 Task: In the Contact  Skylar.Thomas@jcrew.com, schedule and save the meeting with title: 'Introducing Our Products and Services ', Select date: '12 August, 2023', select start time: 10:00:AM. Add location on call (718) 987-6558 with meeting description: For further discussion on products, kindly join the meeting.. Logged in from softage.6@softage.net
Action: Mouse moved to (109, 78)
Screenshot: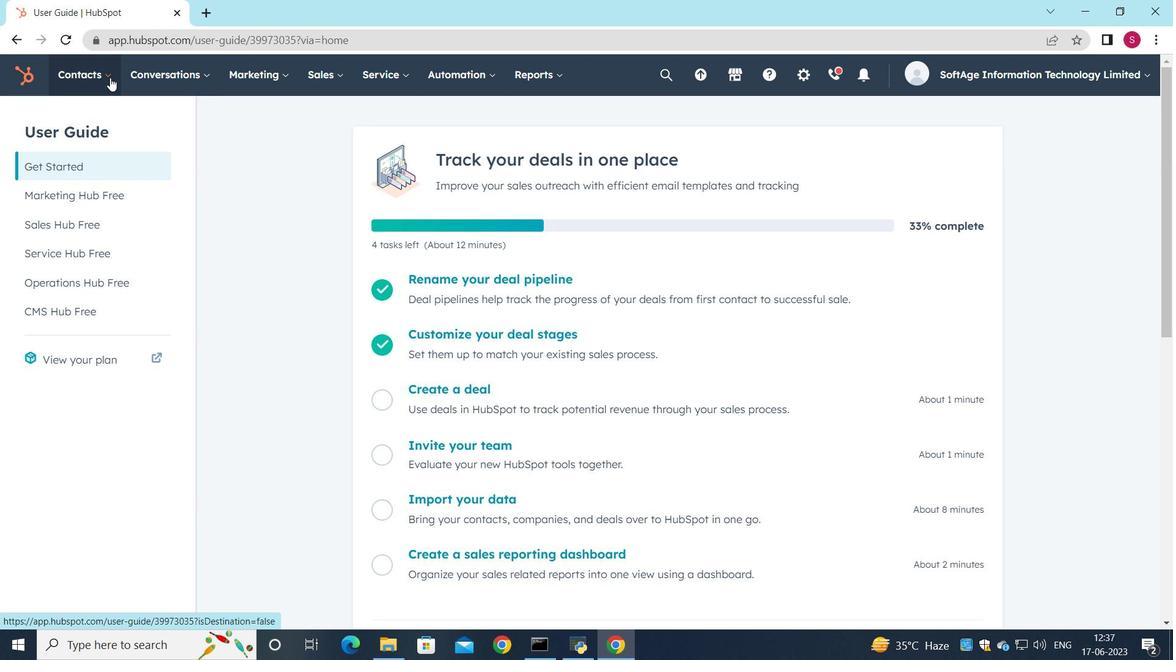 
Action: Mouse pressed left at (109, 78)
Screenshot: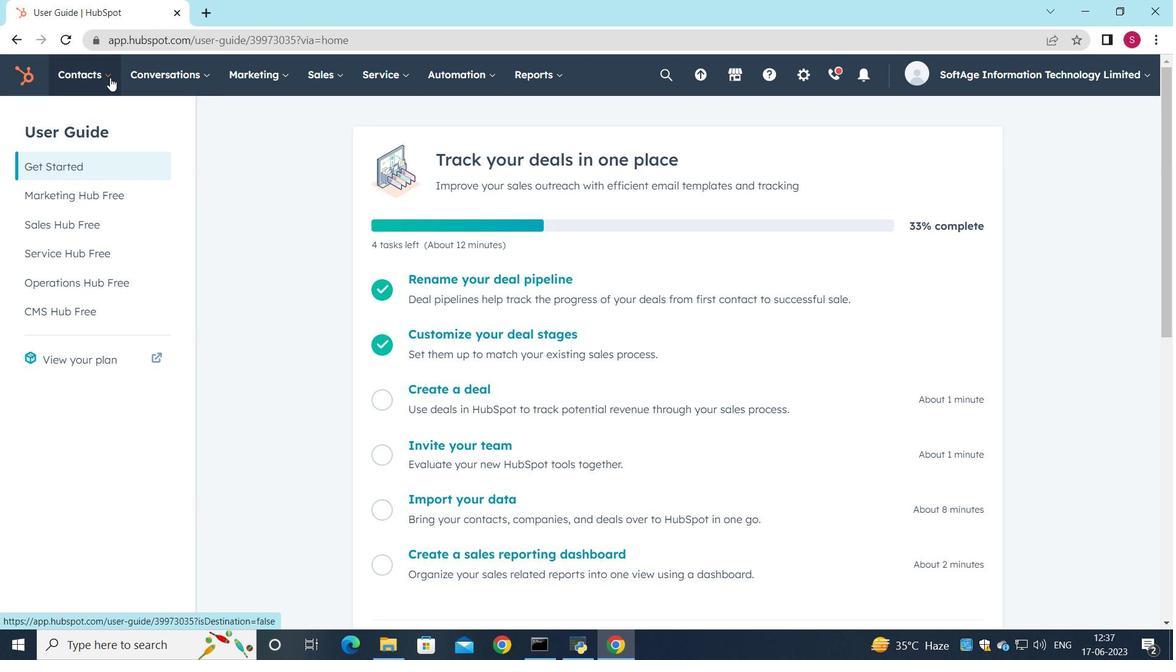 
Action: Mouse moved to (106, 112)
Screenshot: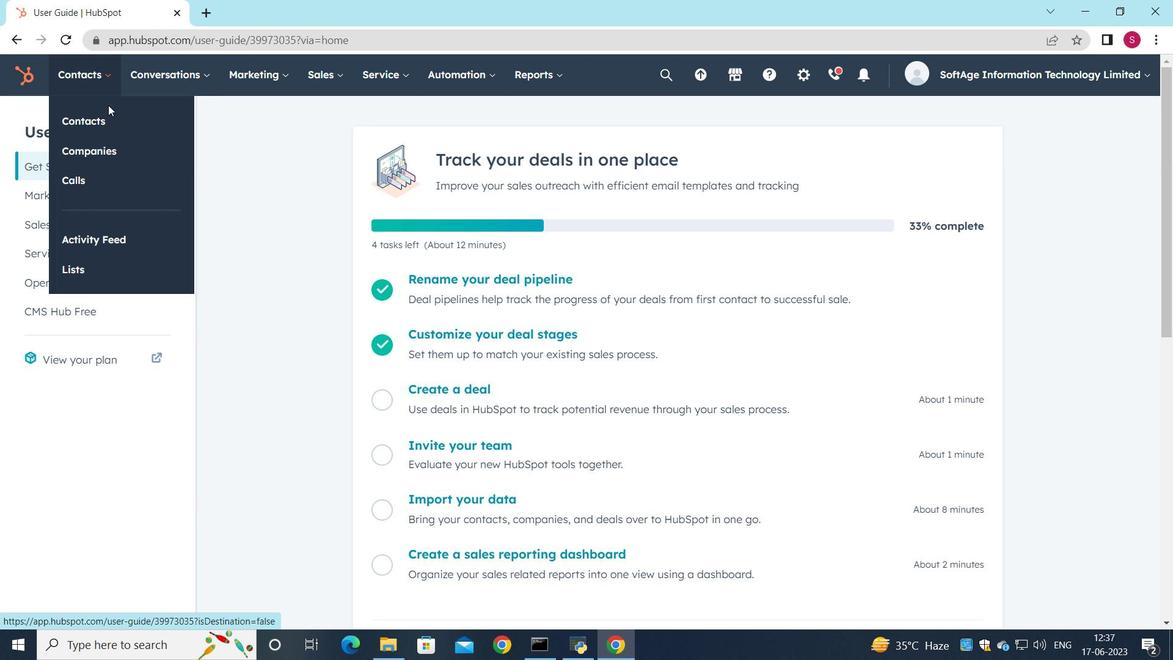 
Action: Mouse pressed left at (106, 112)
Screenshot: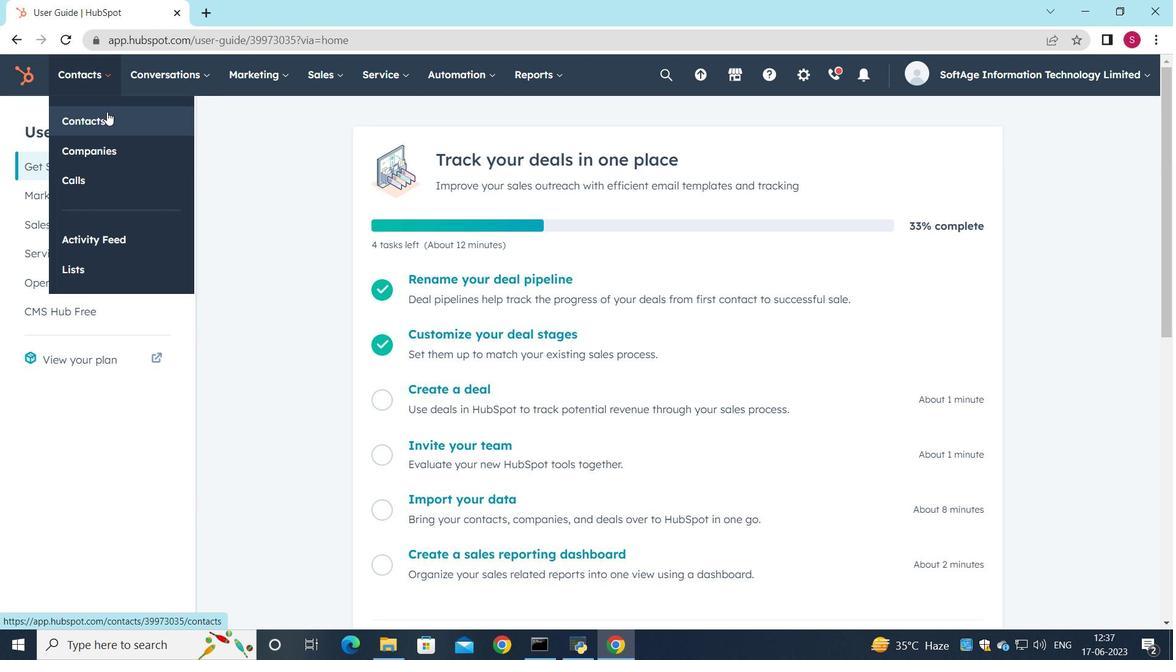 
Action: Key pressed <Key.shift>S
Screenshot: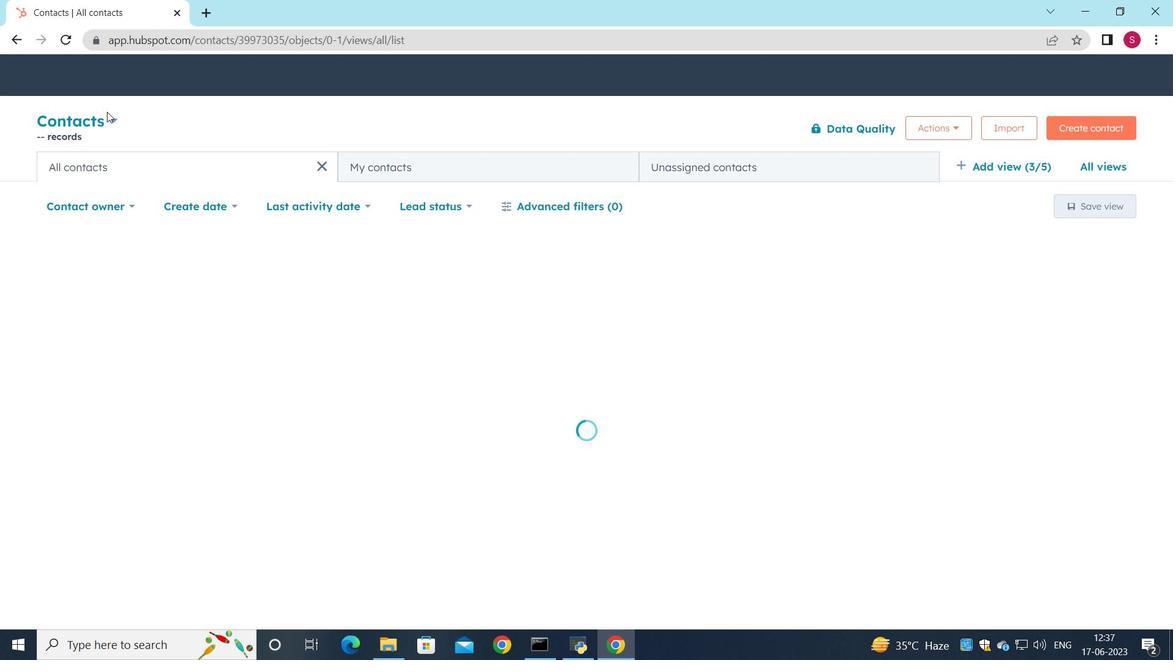 
Action: Mouse moved to (102, 250)
Screenshot: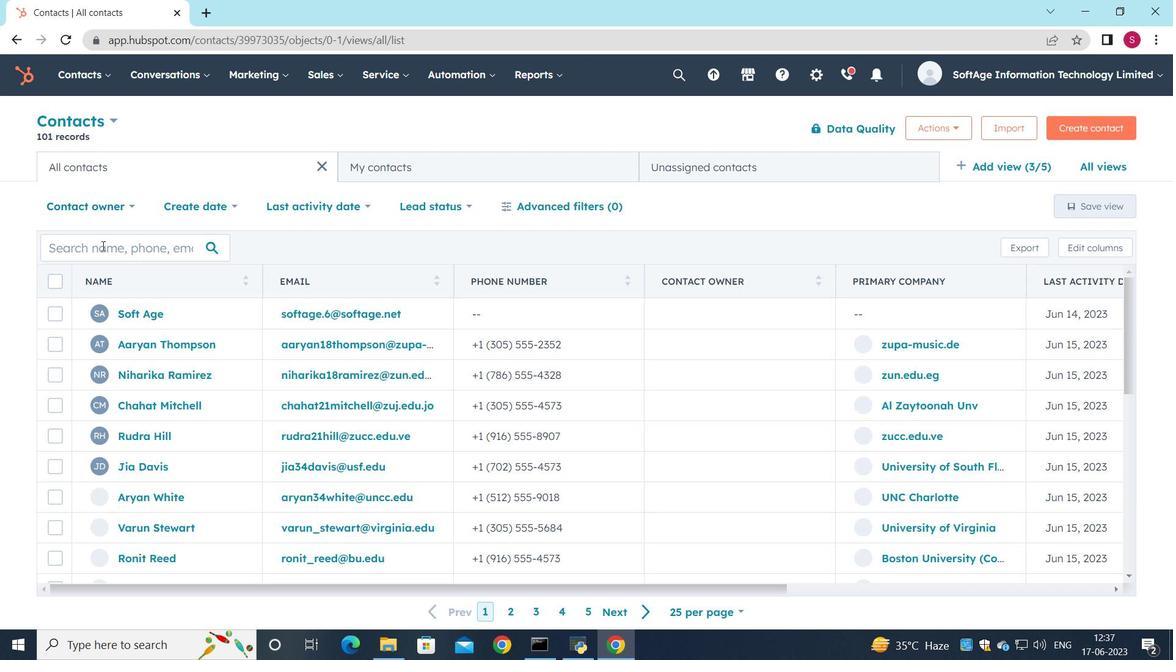 
Action: Mouse pressed left at (102, 250)
Screenshot: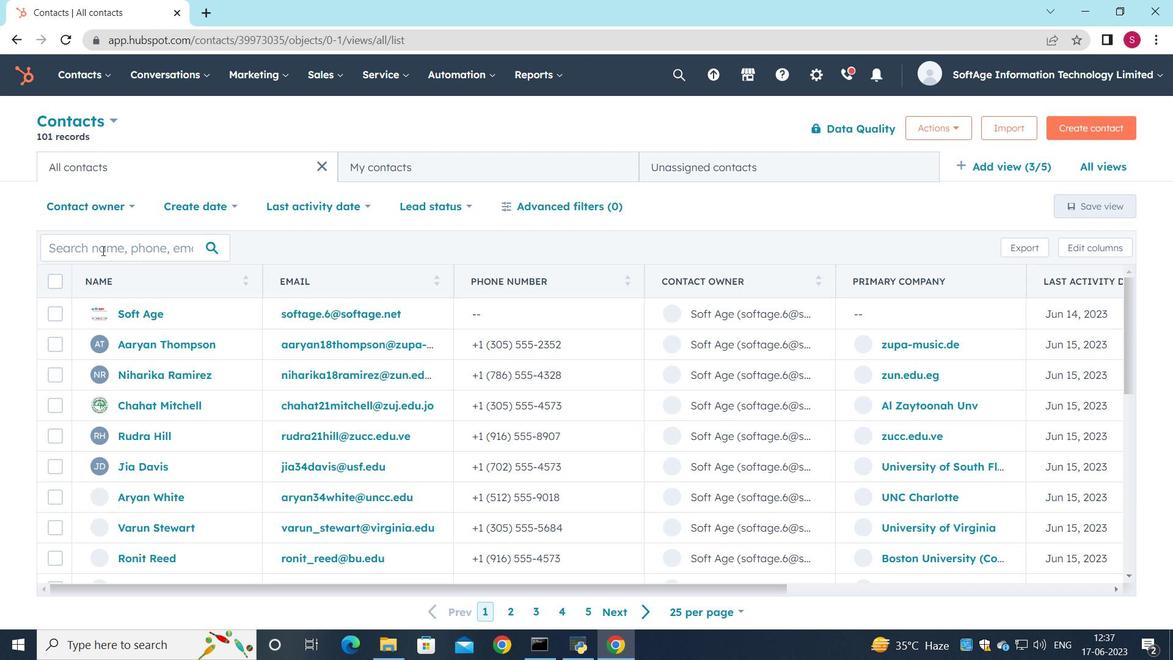 
Action: Key pressed <Key.shift>Skylar.<Key.shift><Key.shift><Key.shift><Key.shift><Key.shift><Key.shift>Thomas<Key.shift>@jcrew.com
Screenshot: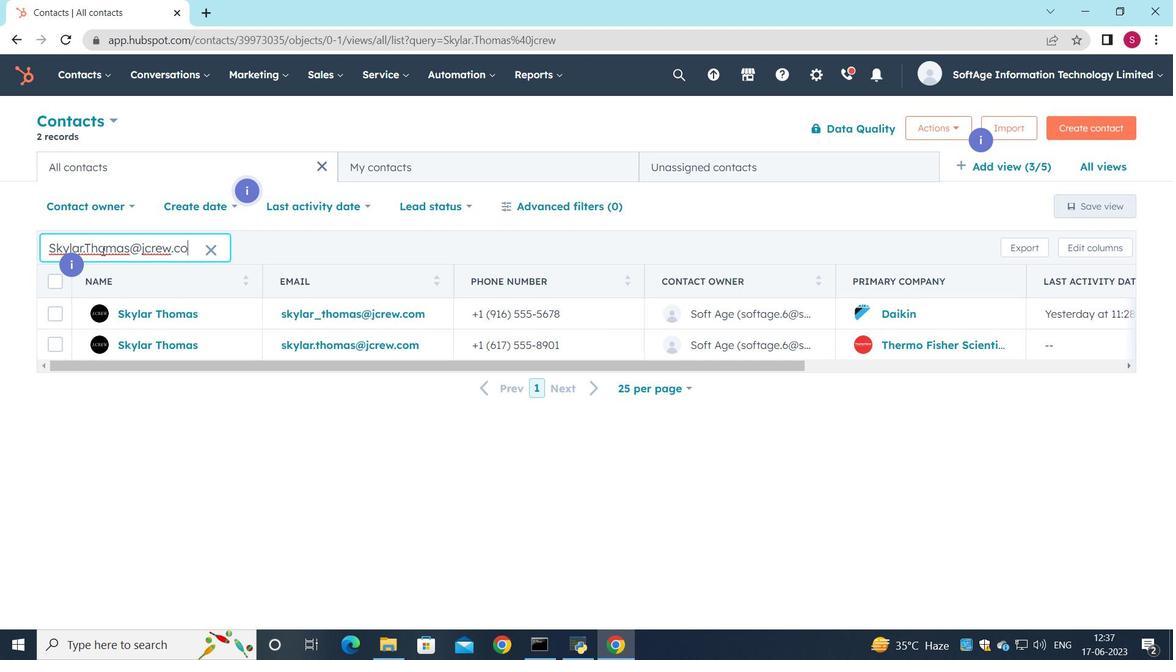 
Action: Mouse moved to (166, 308)
Screenshot: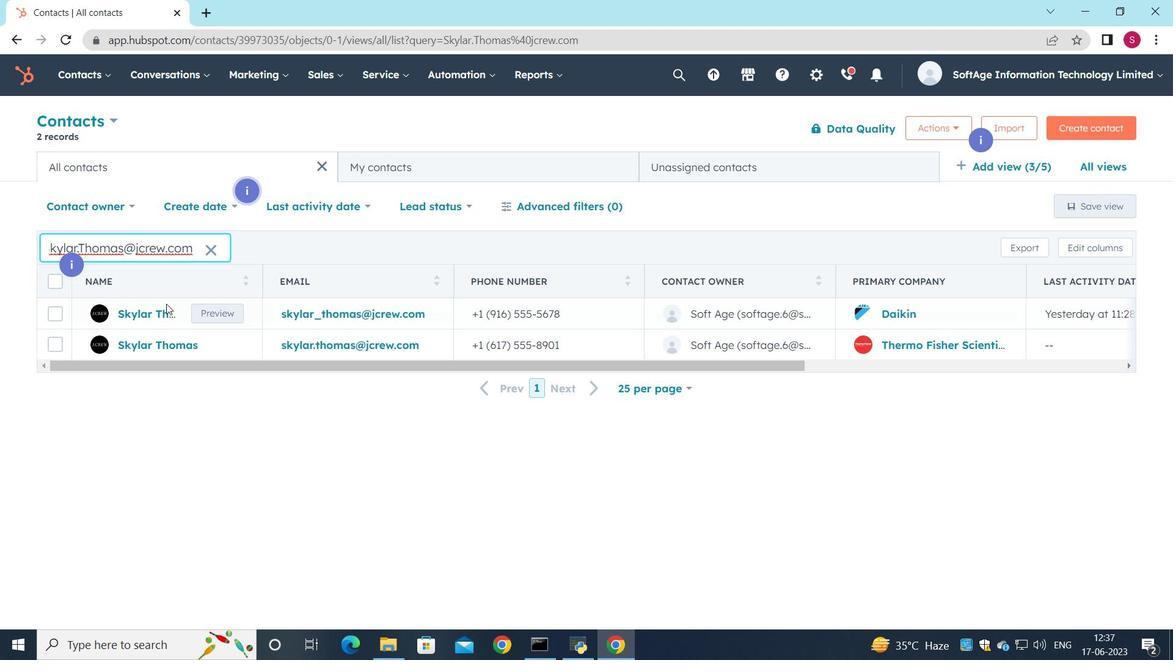 
Action: Mouse pressed left at (166, 308)
Screenshot: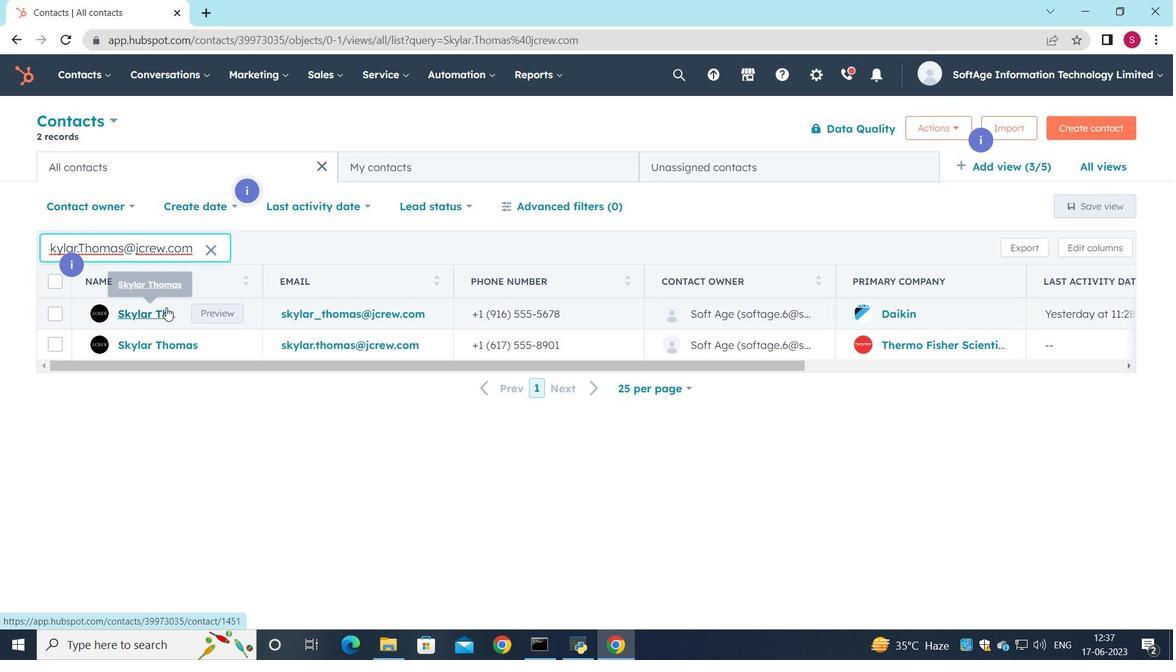
Action: Mouse moved to (196, 256)
Screenshot: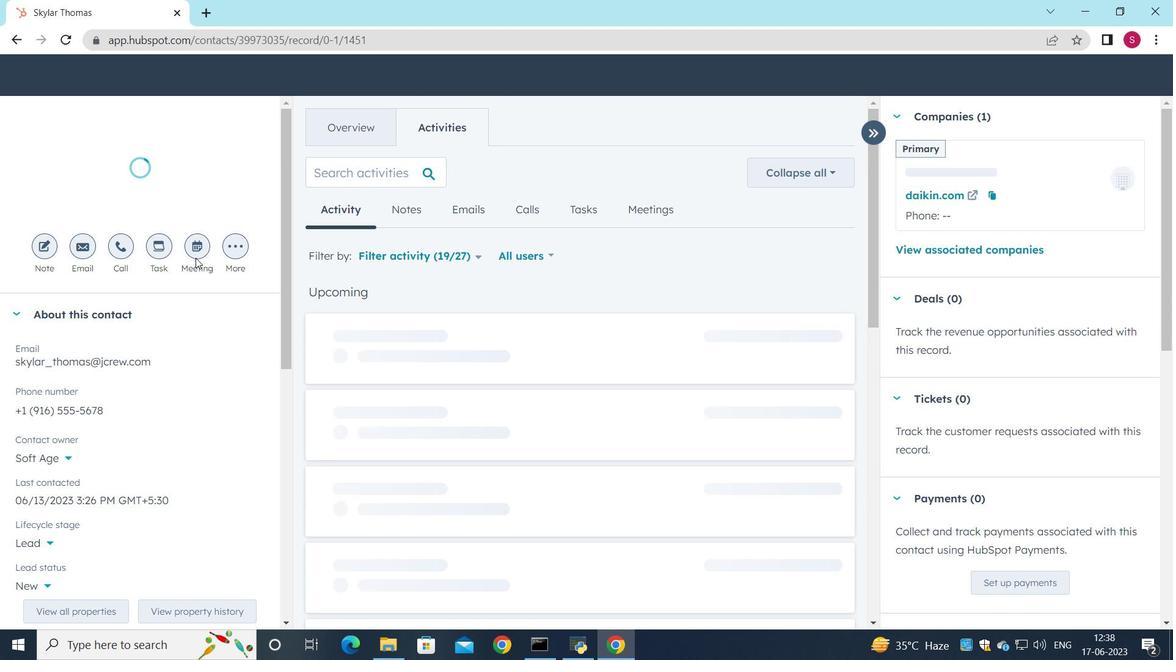 
Action: Mouse pressed left at (196, 256)
Screenshot: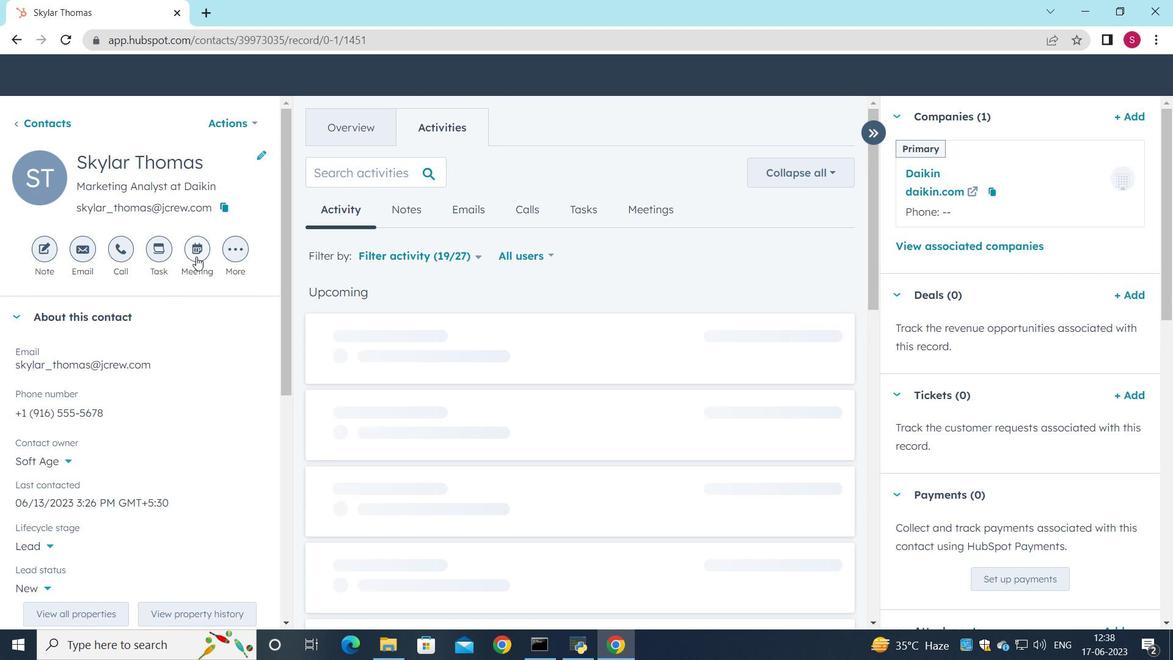 
Action: Mouse moved to (153, 240)
Screenshot: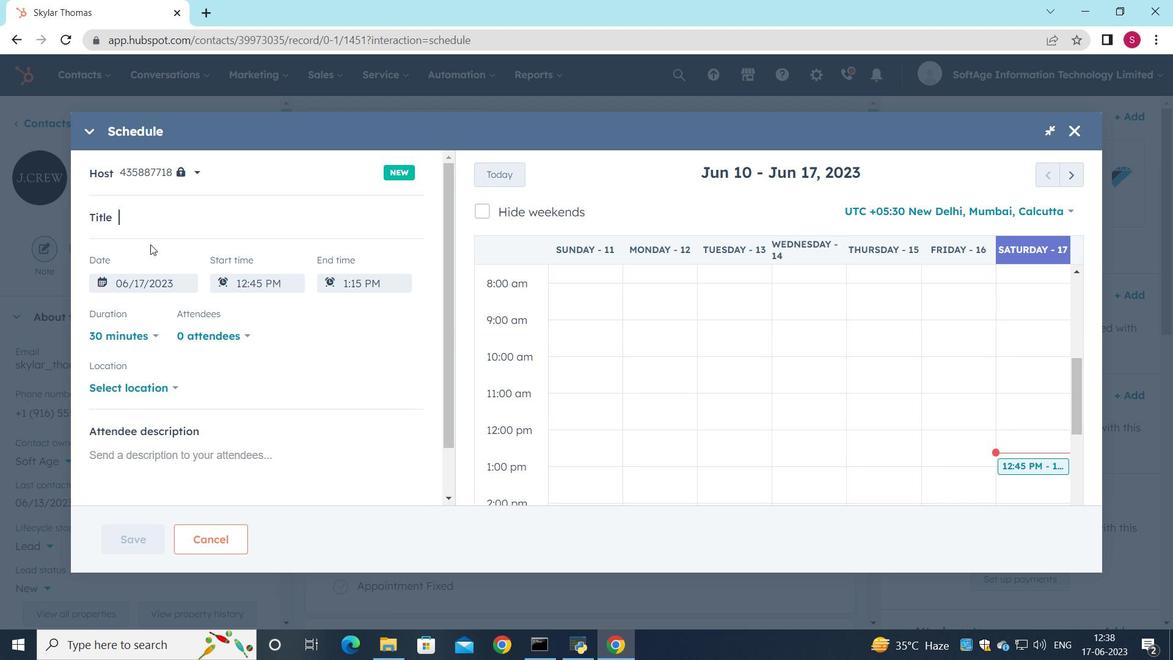 
Action: Key pressed <Key.shift_r>Introducing<Key.space><Key.shift_r>Our<Key.space><Key.shift>Products<Key.space>and<Key.space><Key.shift>Services
Screenshot: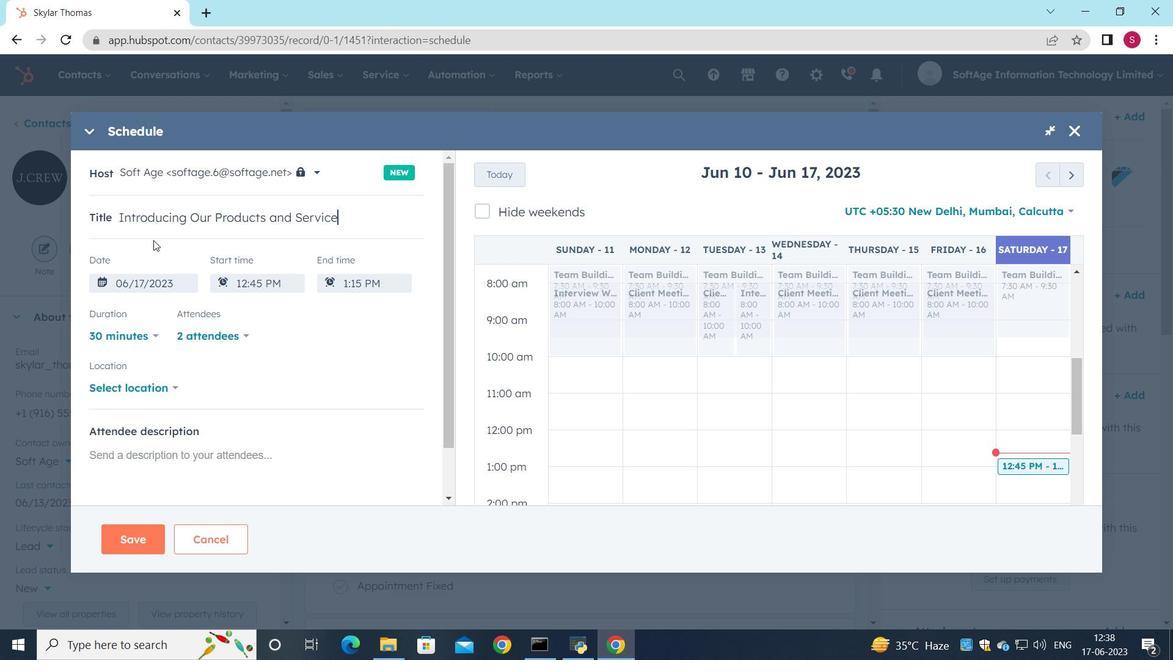 
Action: Mouse moved to (1077, 166)
Screenshot: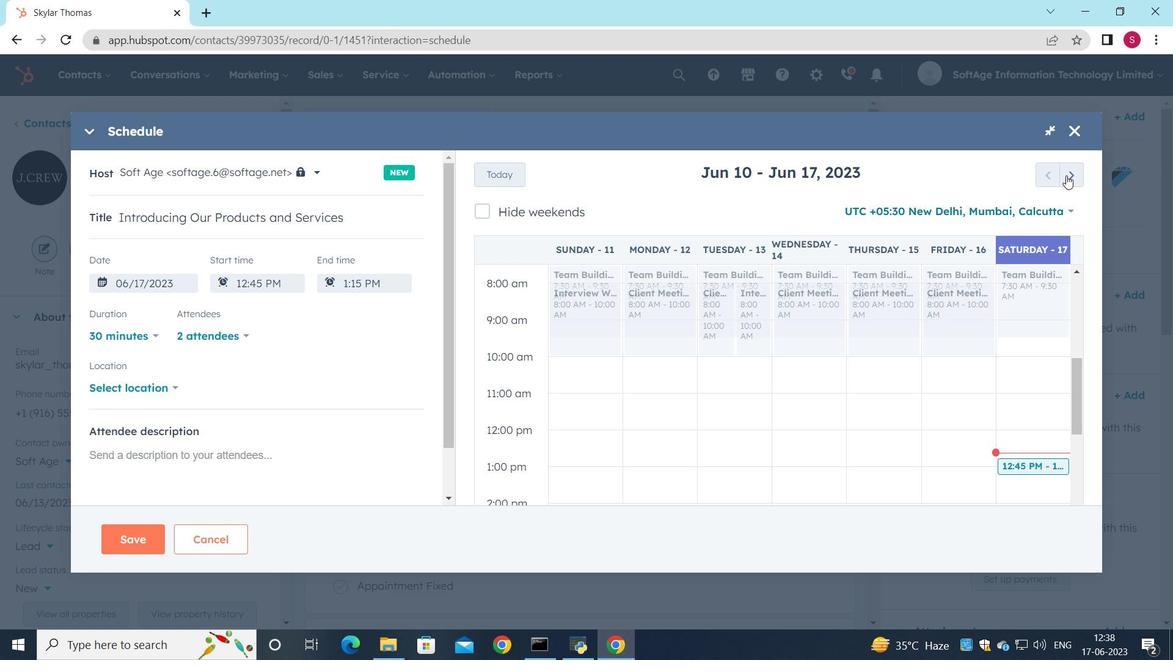 
Action: Mouse pressed left at (1077, 166)
Screenshot: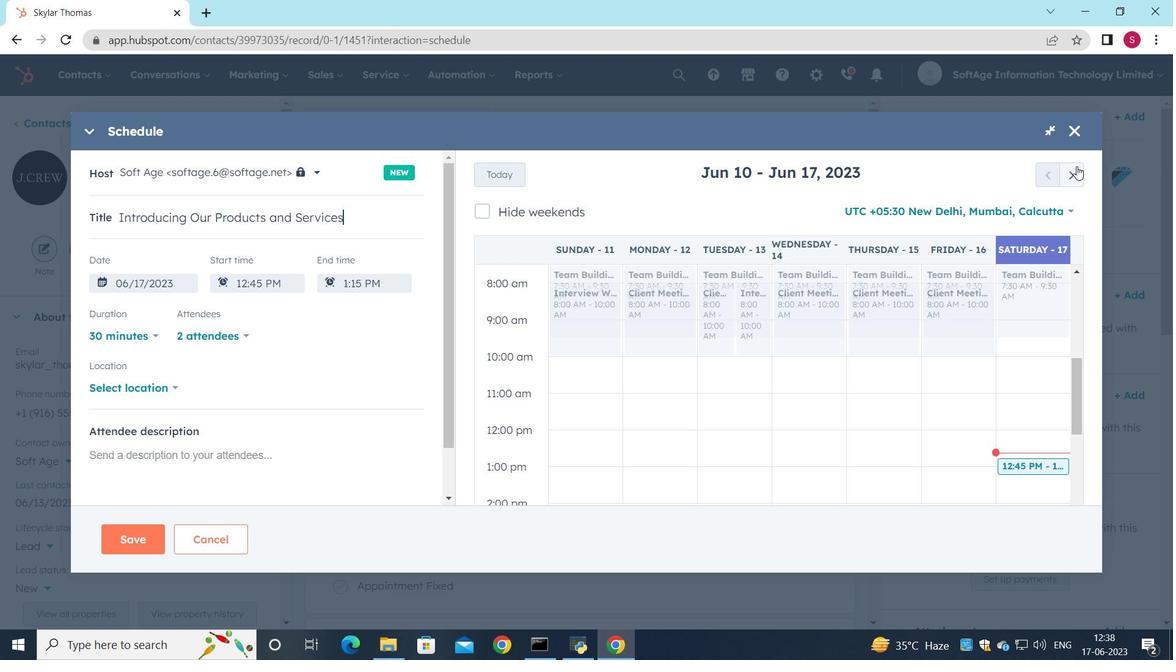 
Action: Mouse pressed left at (1077, 166)
Screenshot: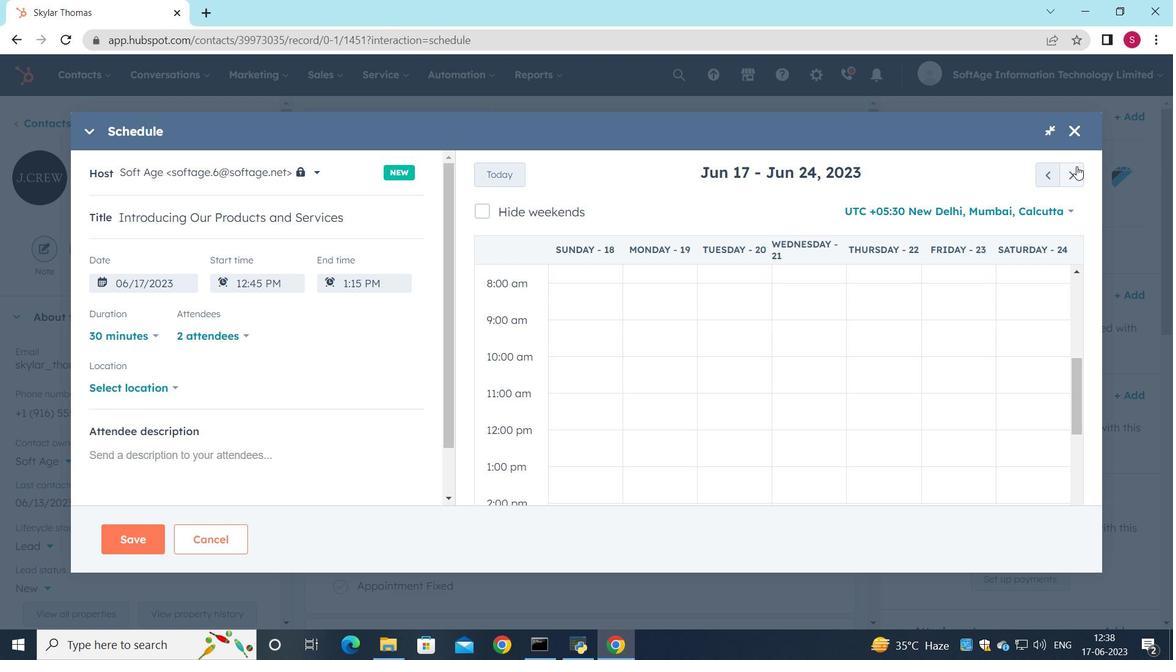 
Action: Mouse pressed left at (1077, 166)
Screenshot: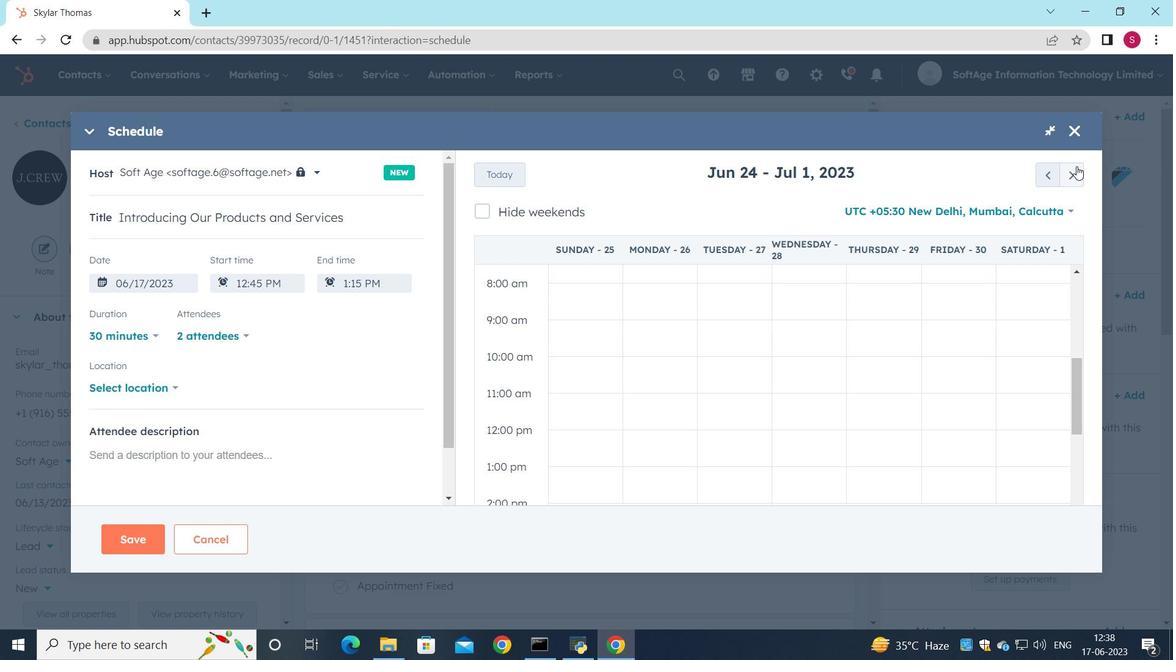 
Action: Mouse pressed left at (1077, 166)
Screenshot: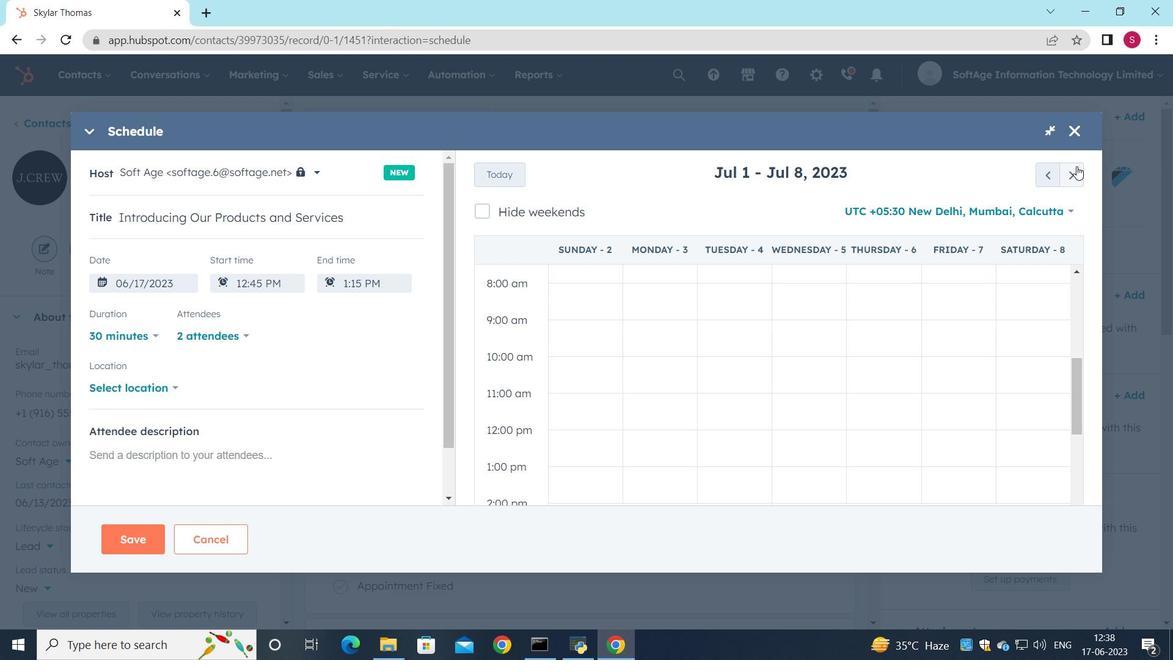 
Action: Mouse pressed left at (1077, 166)
Screenshot: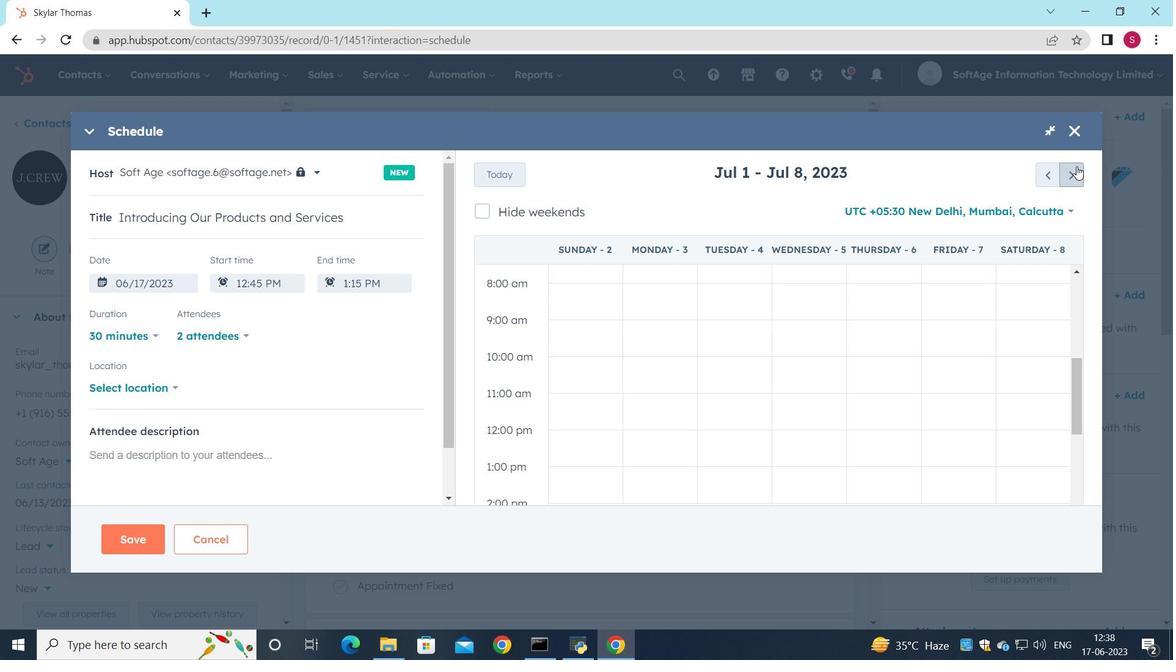 
Action: Mouse pressed left at (1077, 166)
Screenshot: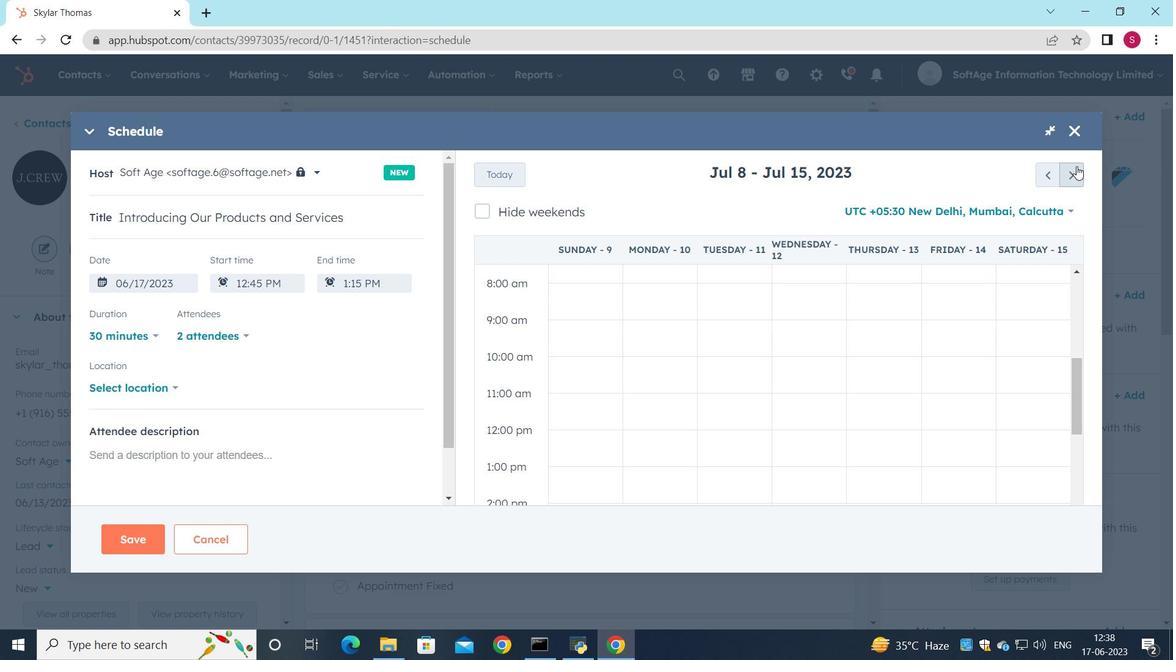 
Action: Mouse pressed left at (1077, 166)
Screenshot: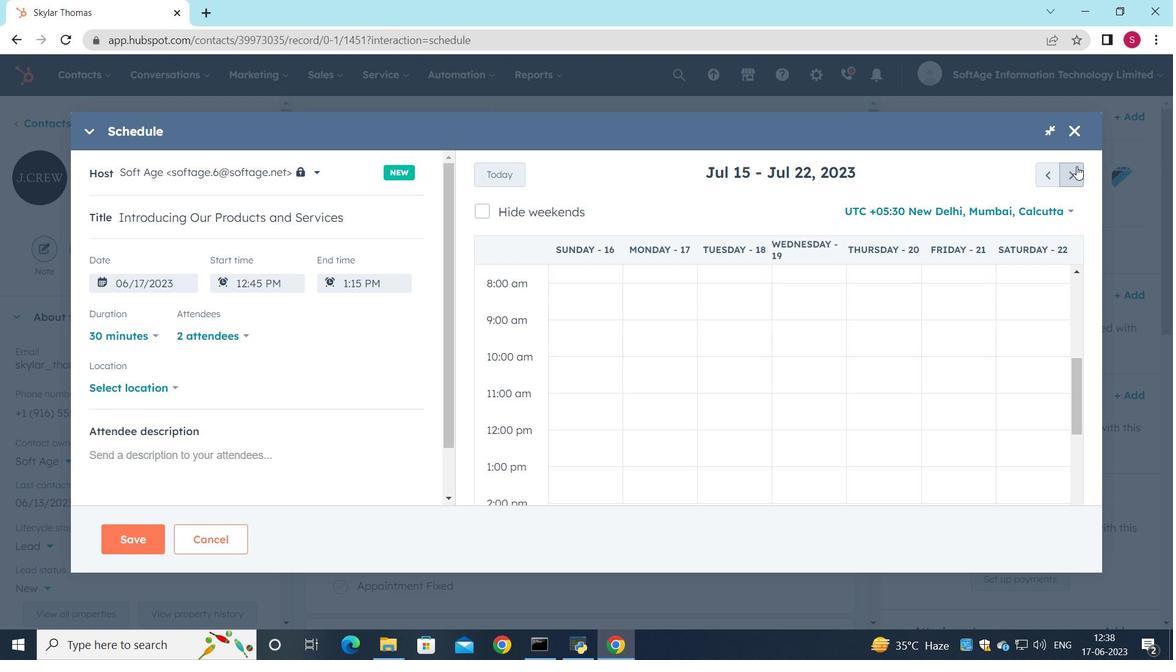 
Action: Mouse pressed left at (1077, 166)
Screenshot: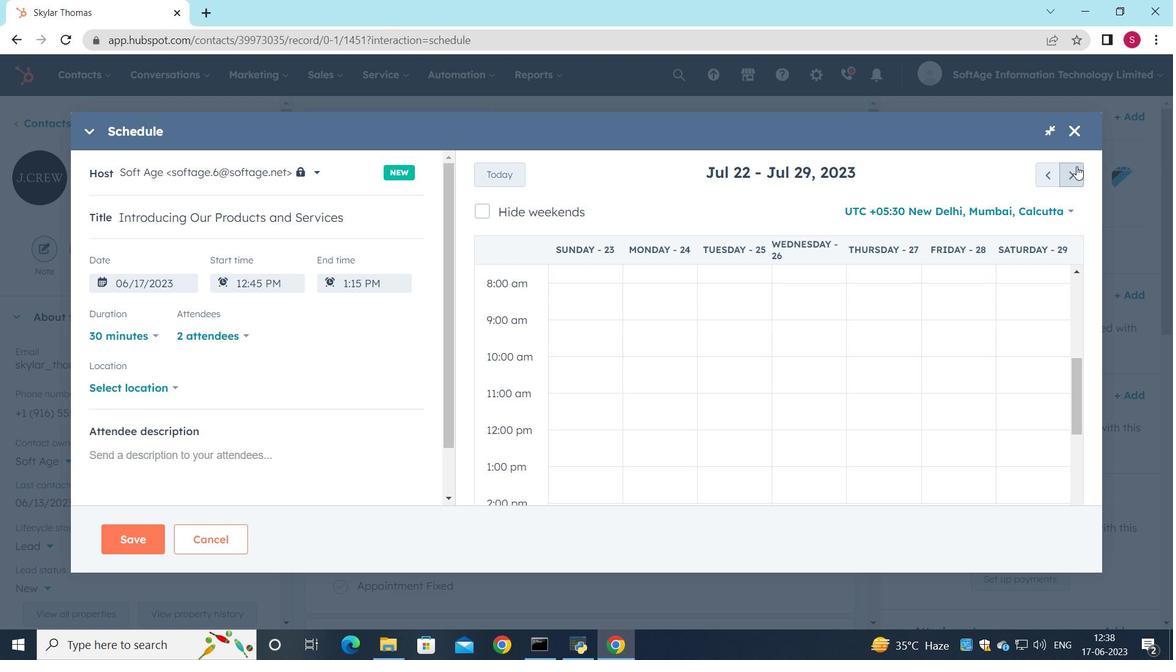 
Action: Mouse pressed left at (1077, 166)
Screenshot: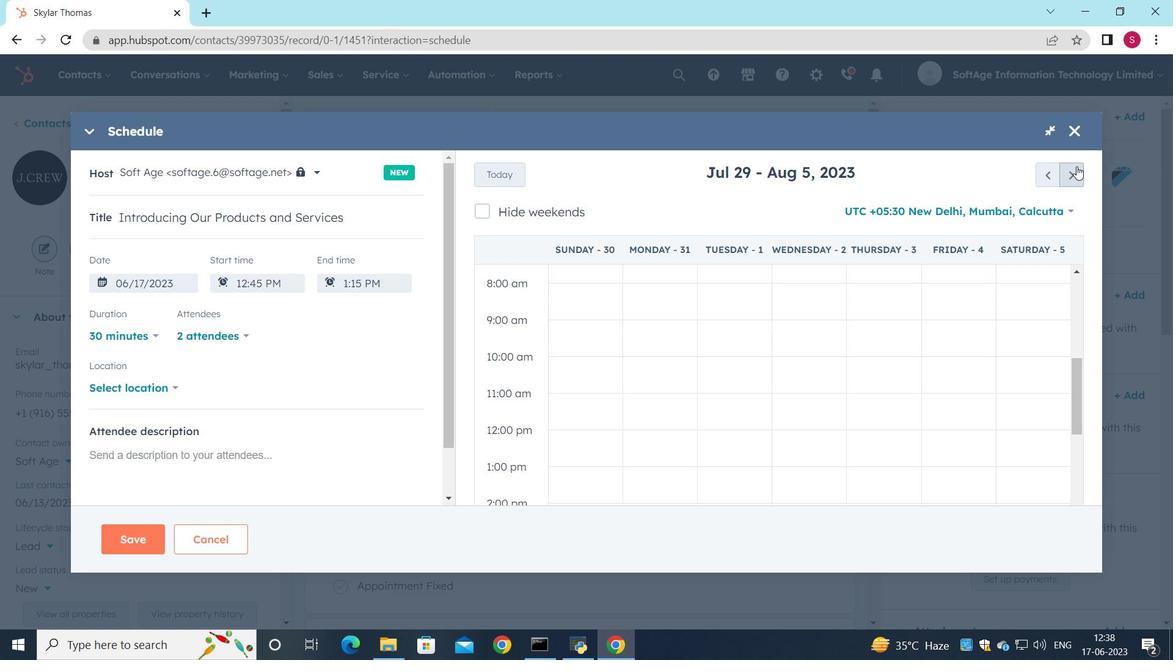
Action: Mouse moved to (1042, 172)
Screenshot: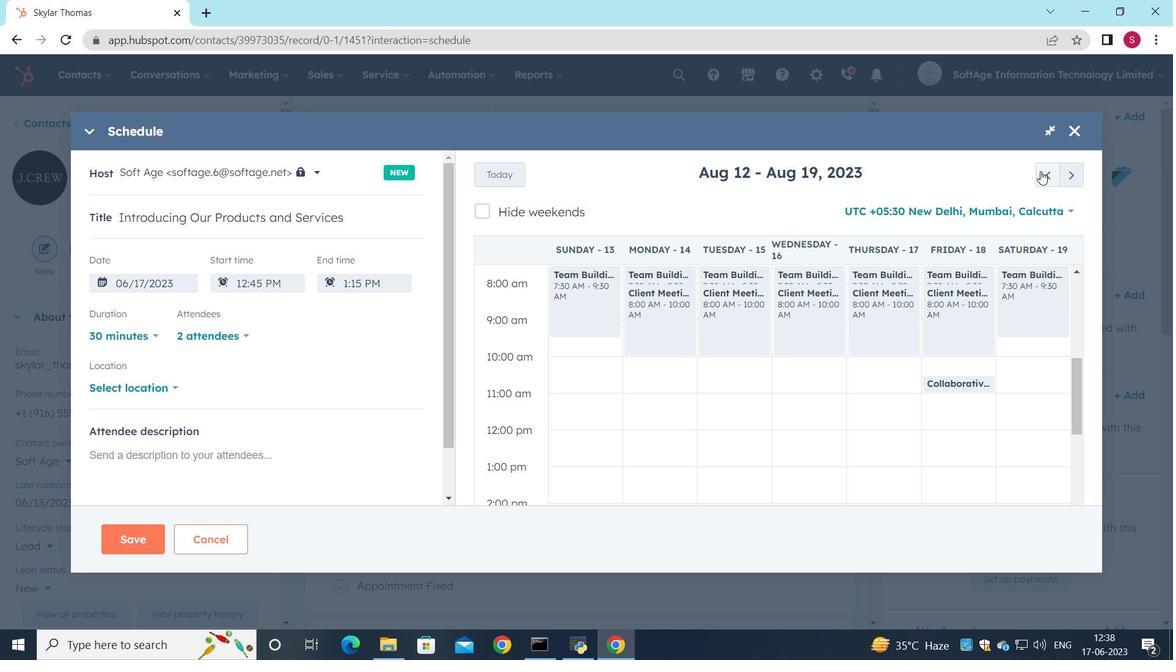 
Action: Mouse pressed left at (1042, 172)
Screenshot: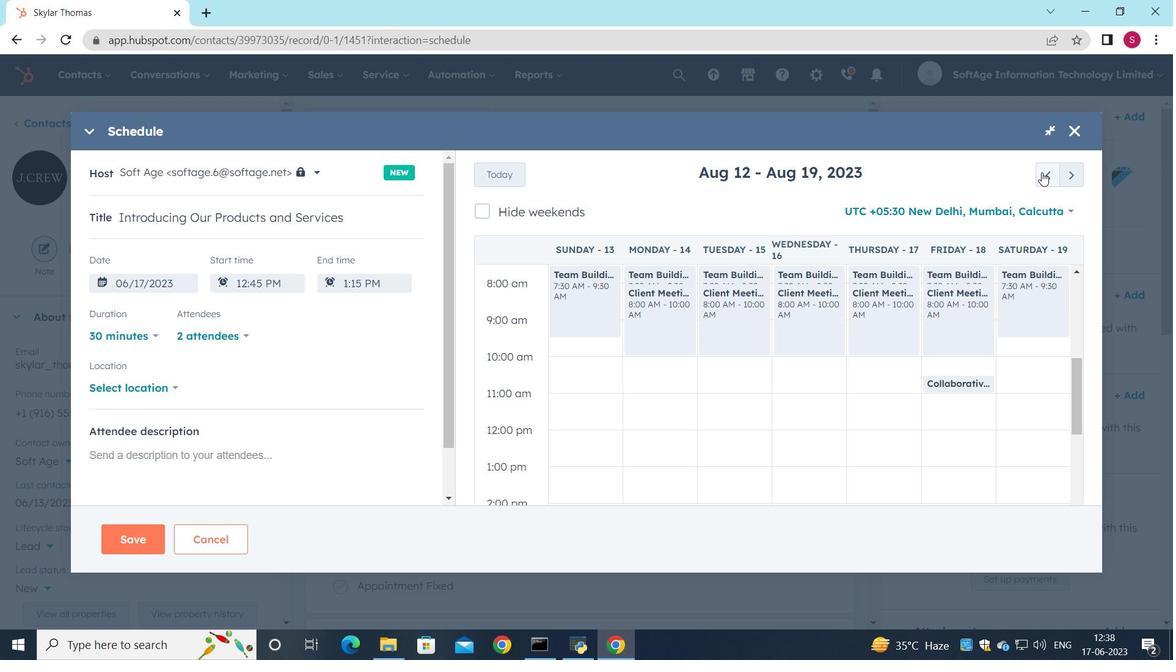 
Action: Mouse moved to (1021, 356)
Screenshot: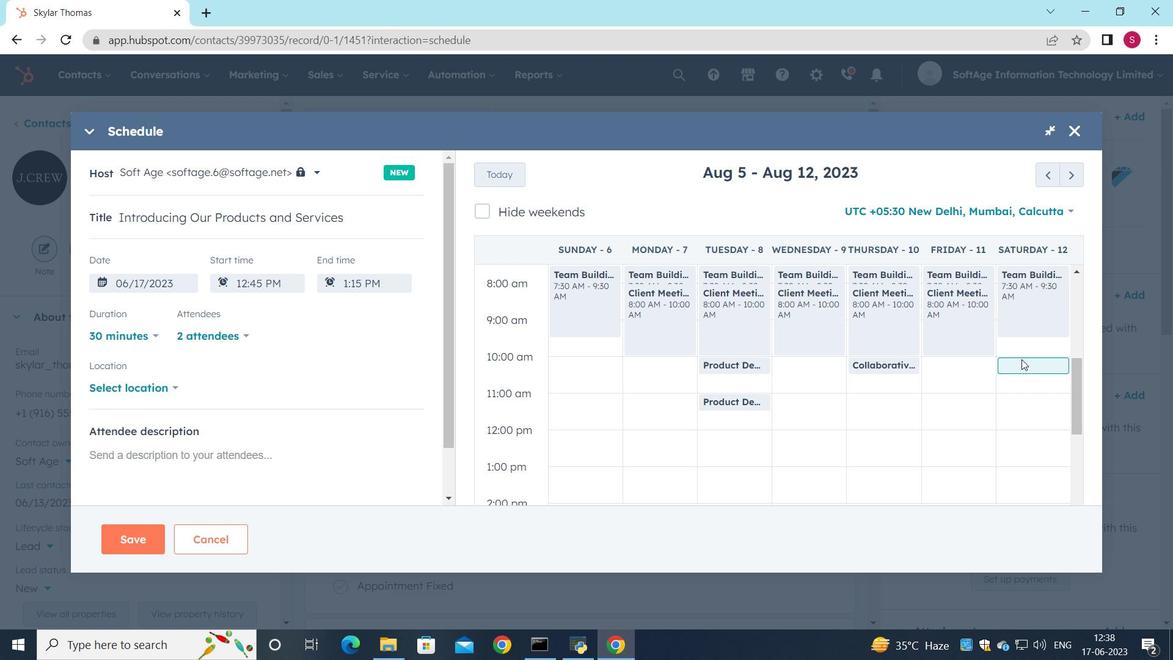 
Action: Mouse pressed left at (1021, 356)
Screenshot: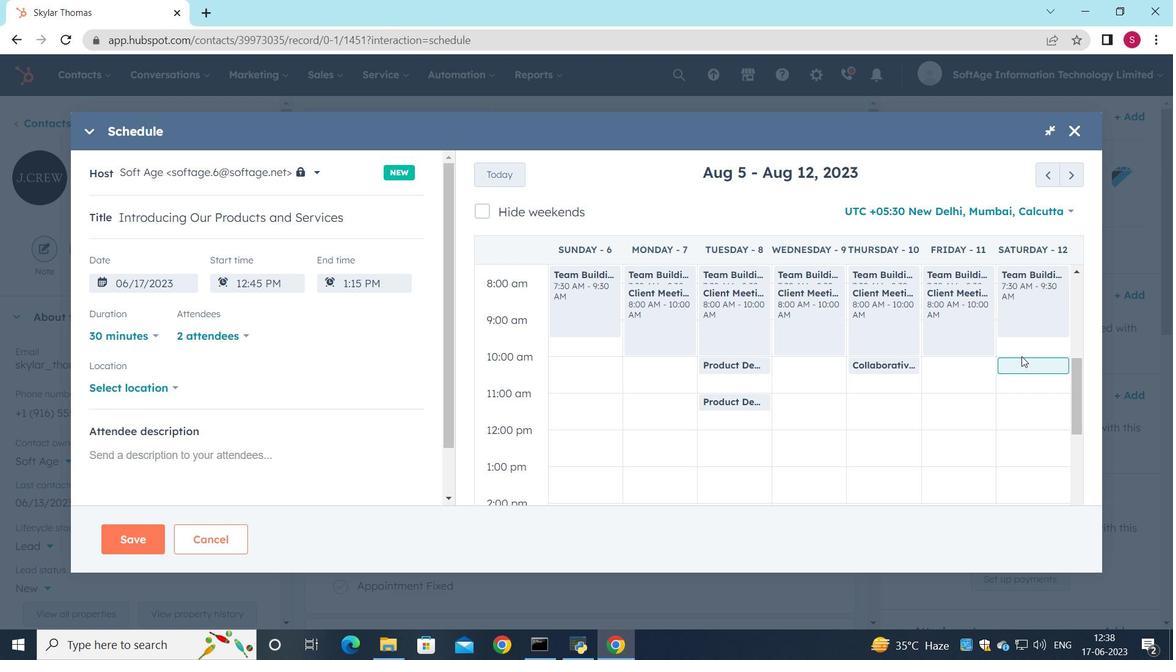 
Action: Mouse moved to (174, 384)
Screenshot: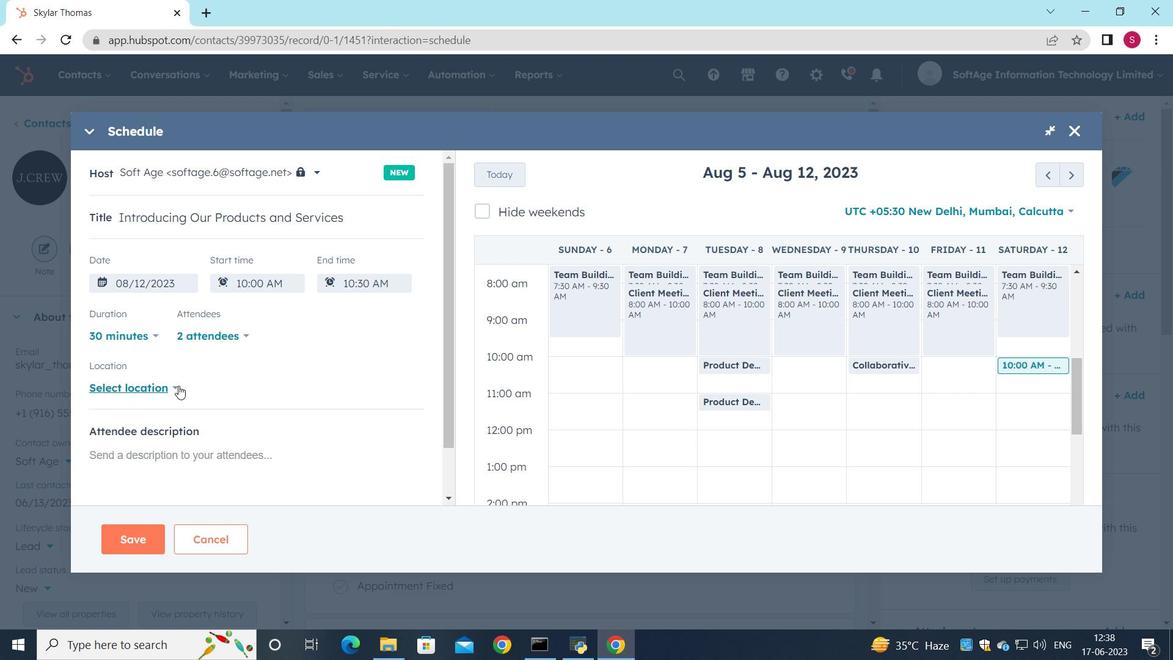
Action: Mouse pressed left at (174, 384)
Screenshot: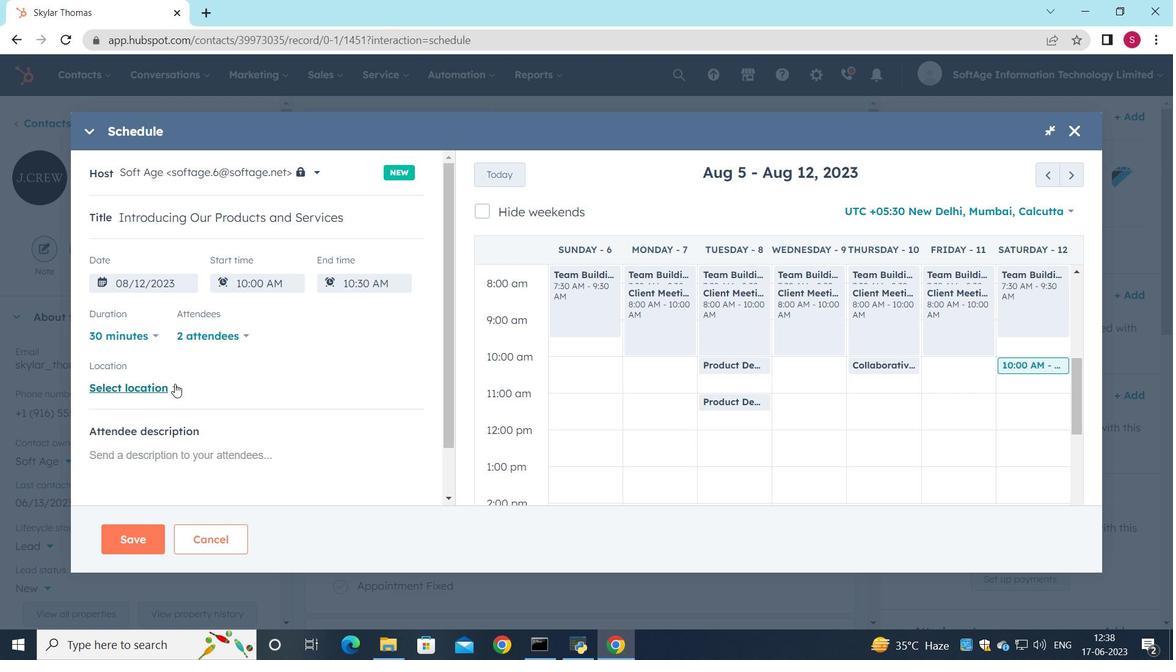 
Action: Mouse moved to (221, 335)
Screenshot: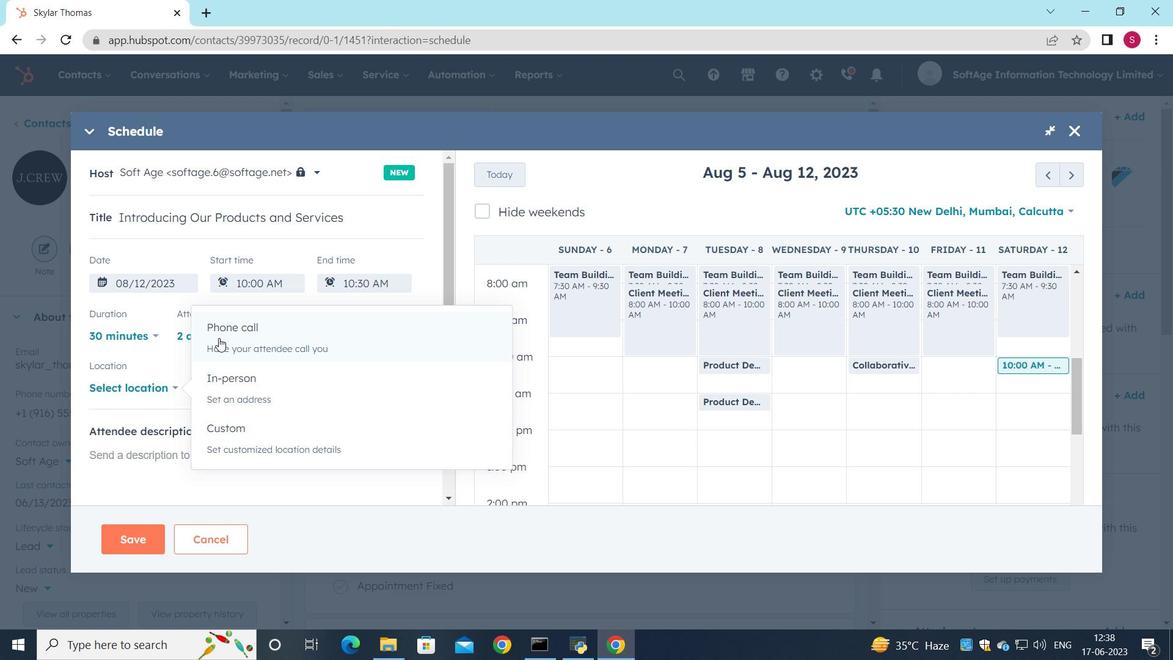 
Action: Mouse pressed left at (221, 335)
Screenshot: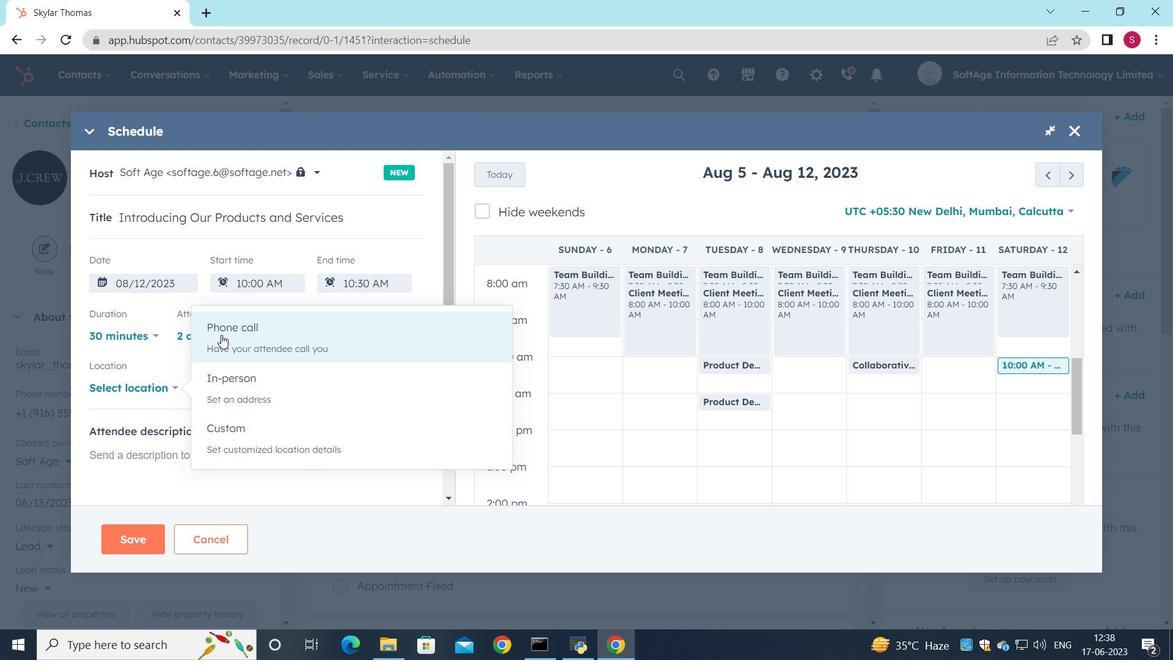 
Action: Mouse moved to (192, 382)
Screenshot: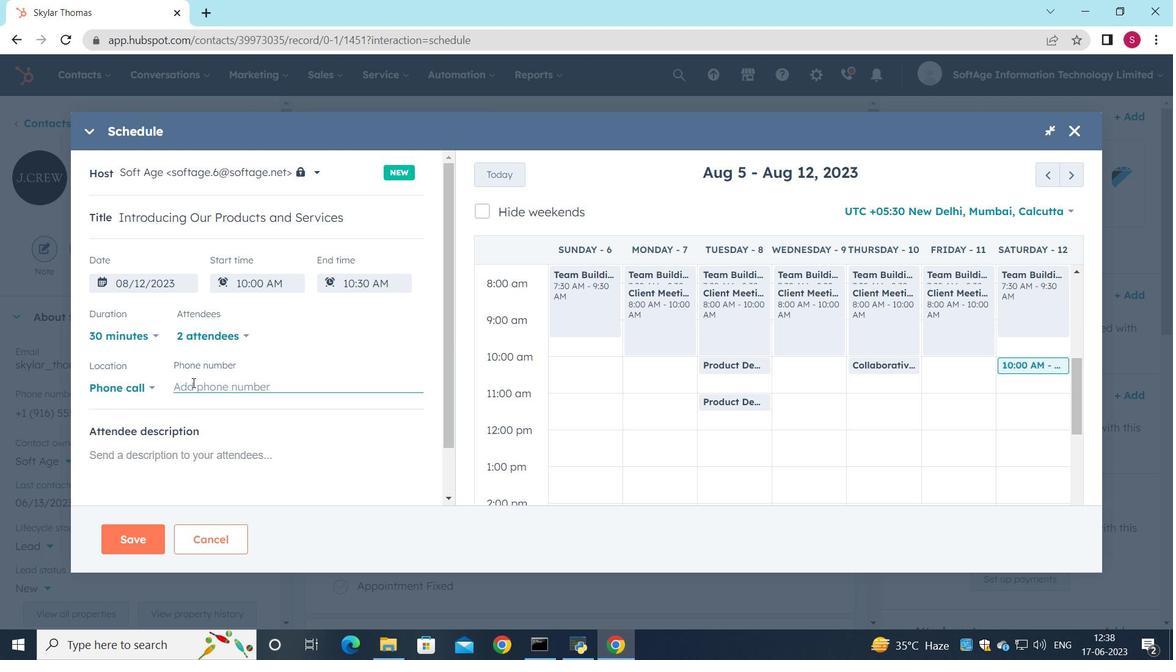 
Action: Mouse pressed left at (192, 382)
Screenshot: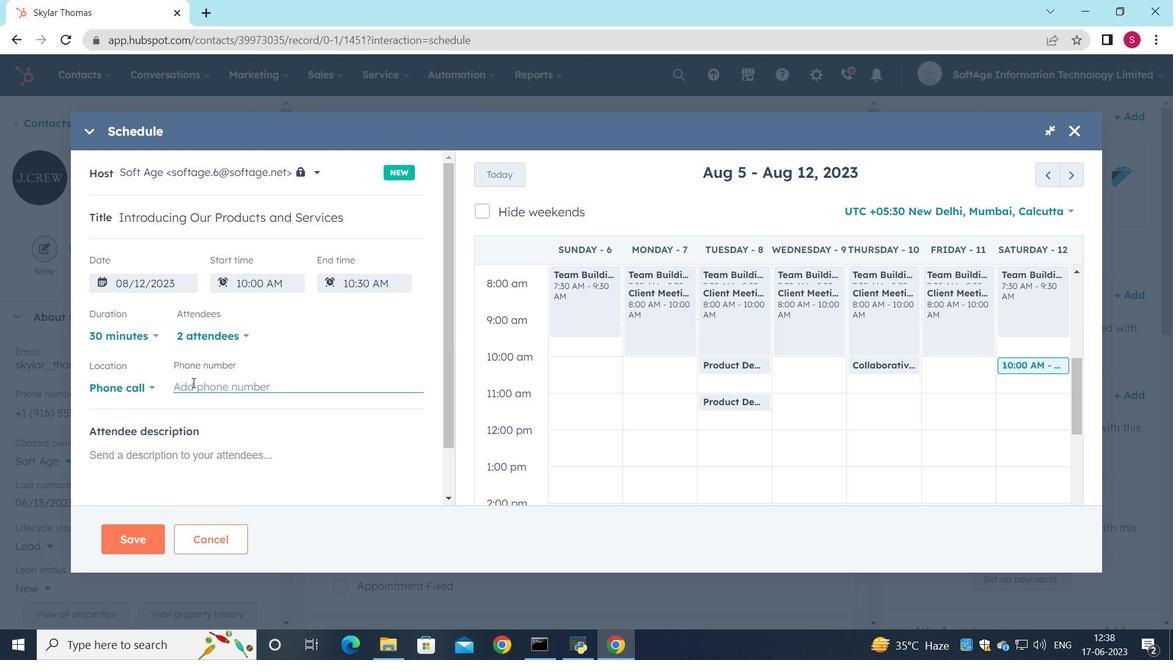 
Action: Key pressed <Key.shift_r><Key.shift_r><Key.shift_r><Key.shift_r><Key.shift_r><Key.shift_r><Key.shift_r><Key.shift_r><Key.shift_r>(718<Key.shift_r><Key.shift_r><Key.shift_r>)<Key.space>987-6558
Screenshot: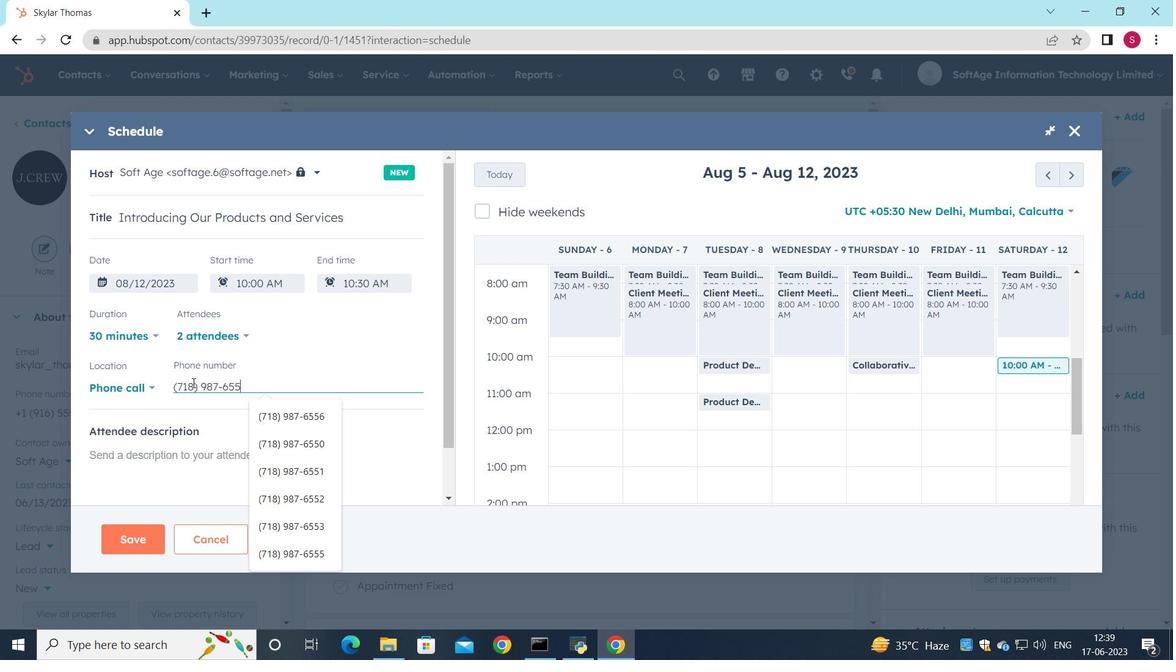 
Action: Mouse moved to (179, 458)
Screenshot: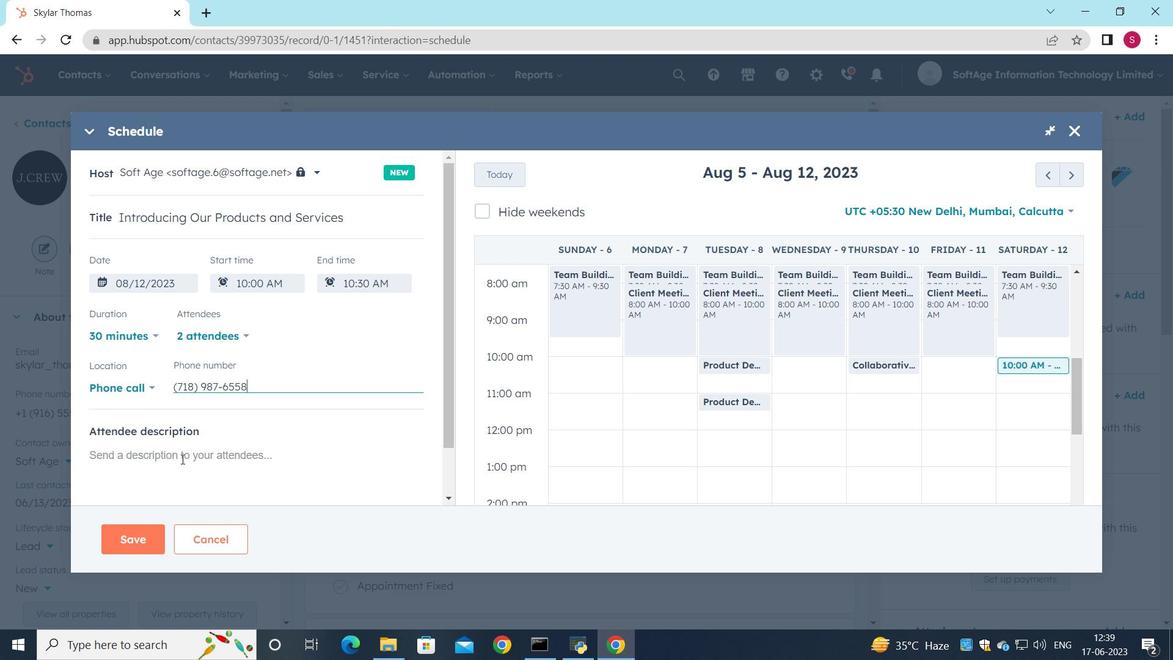 
Action: Mouse pressed left at (179, 458)
Screenshot: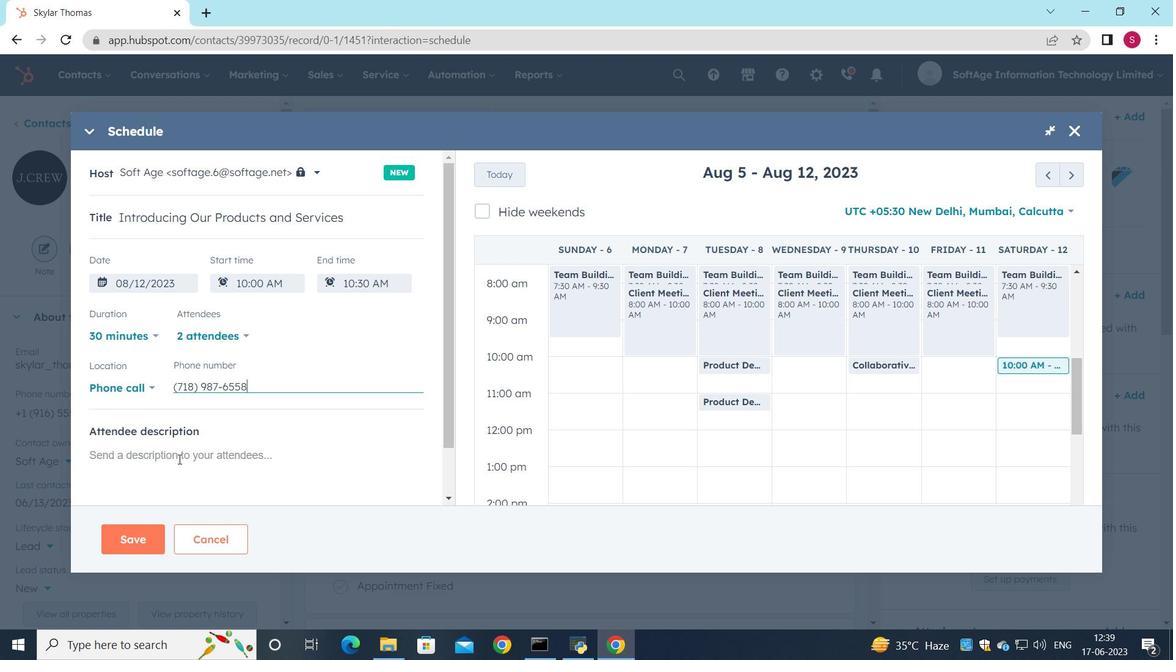 
Action: Key pressed <Key.shift>For<Key.space>further<Key.space>discussion<Key.space>on<Key.space>products<Key.space><Key.backspace>,<Key.space>kindly<Key.space>join<Key.space>thr=e=<Key.backspace><Key.backspace><Key.backspace><Key.backspace>e<Key.space>meeting.
Screenshot: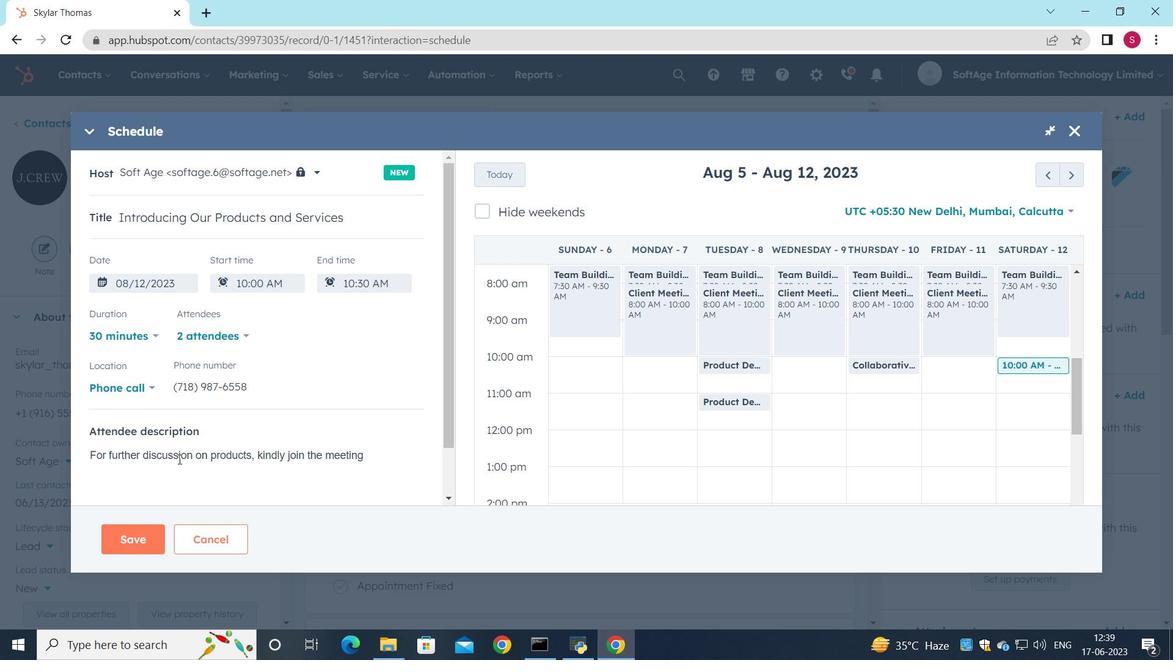 
Action: Mouse moved to (139, 549)
Screenshot: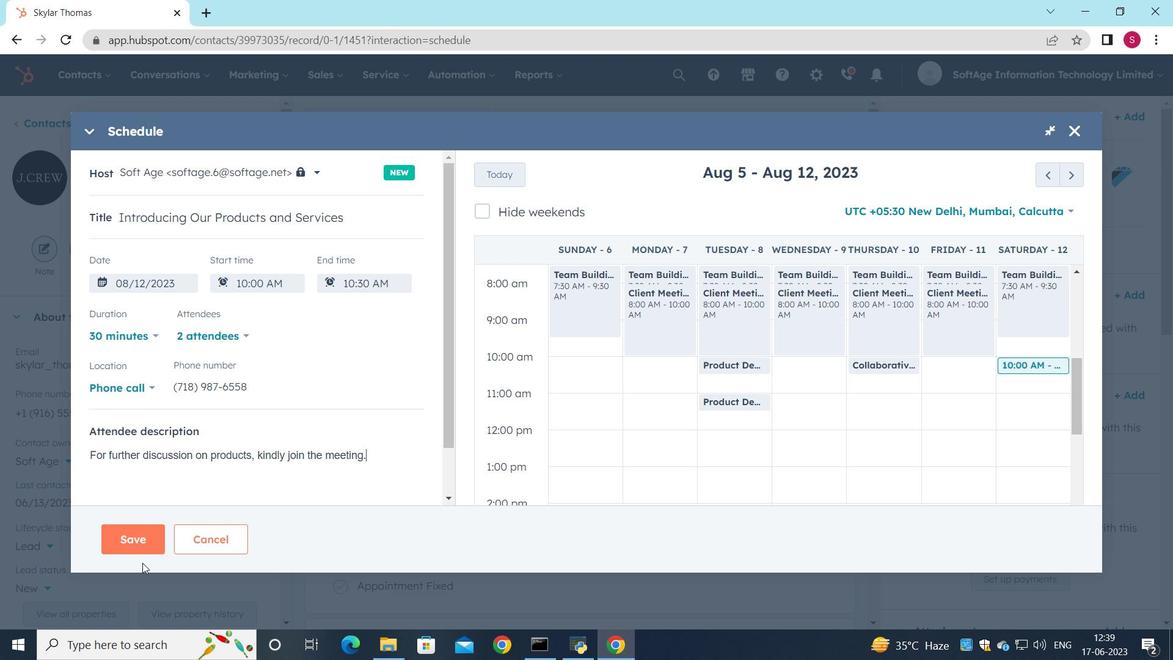 
Action: Mouse pressed left at (139, 549)
Screenshot: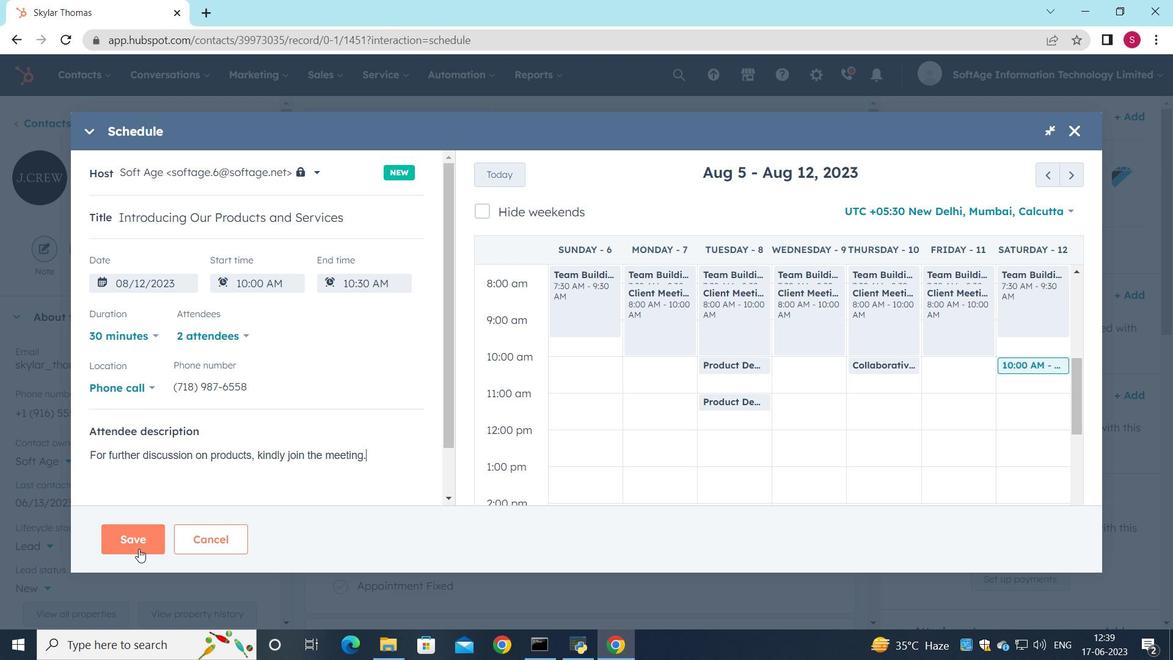 
Action: Mouse moved to (163, 547)
Screenshot: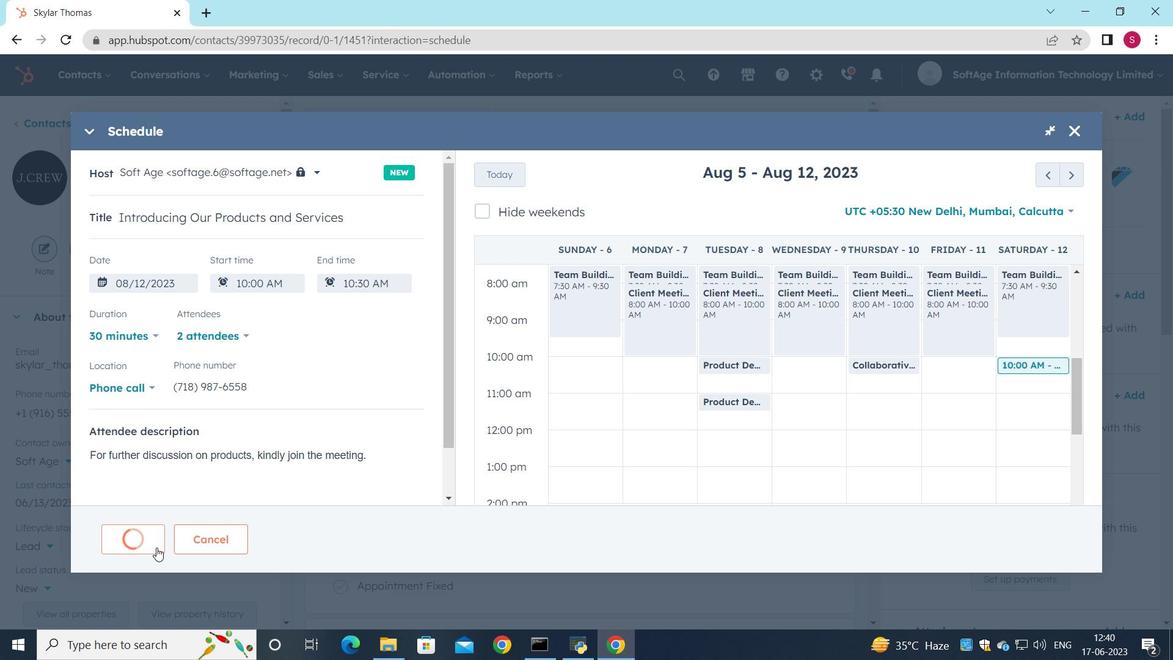 
